 Task: Search "Mark12" in the caches of the organization "Mark56771"
Action: Mouse moved to (1139, 87)
Screenshot: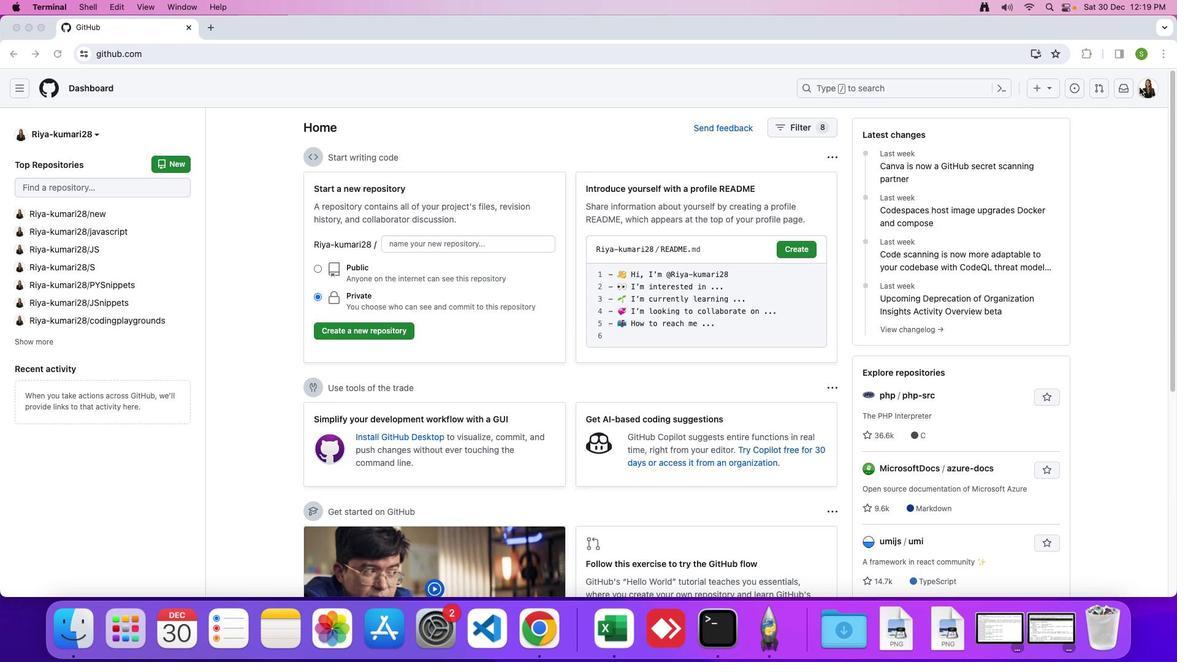 
Action: Mouse pressed left at (1139, 87)
Screenshot: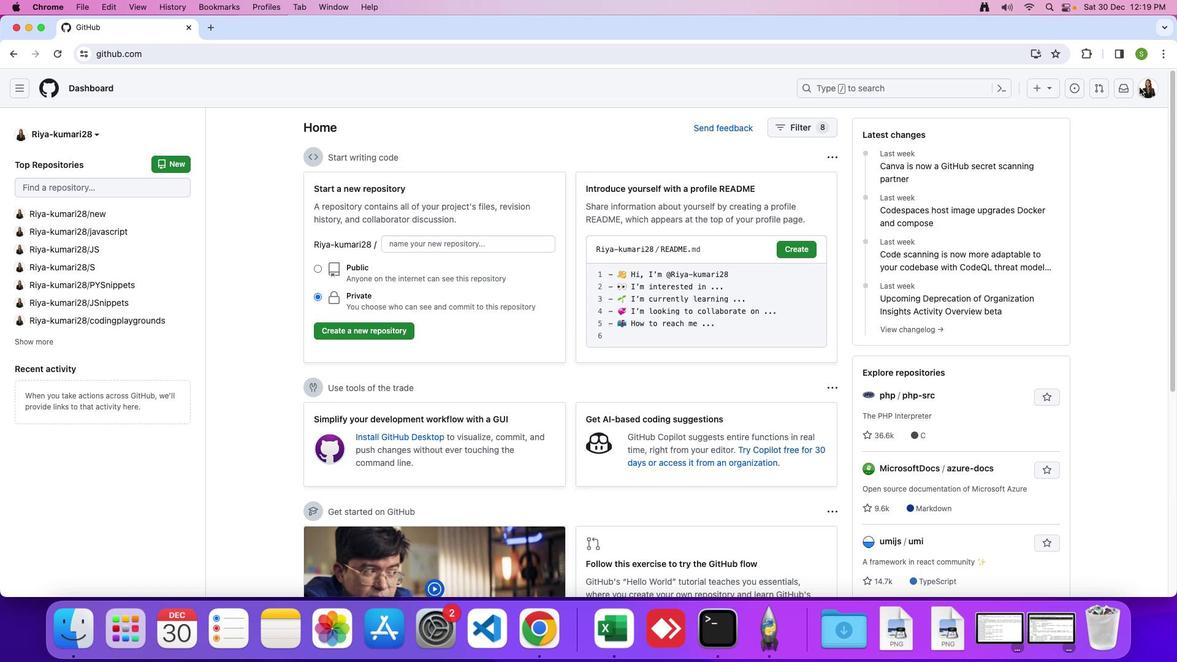 
Action: Mouse moved to (1148, 86)
Screenshot: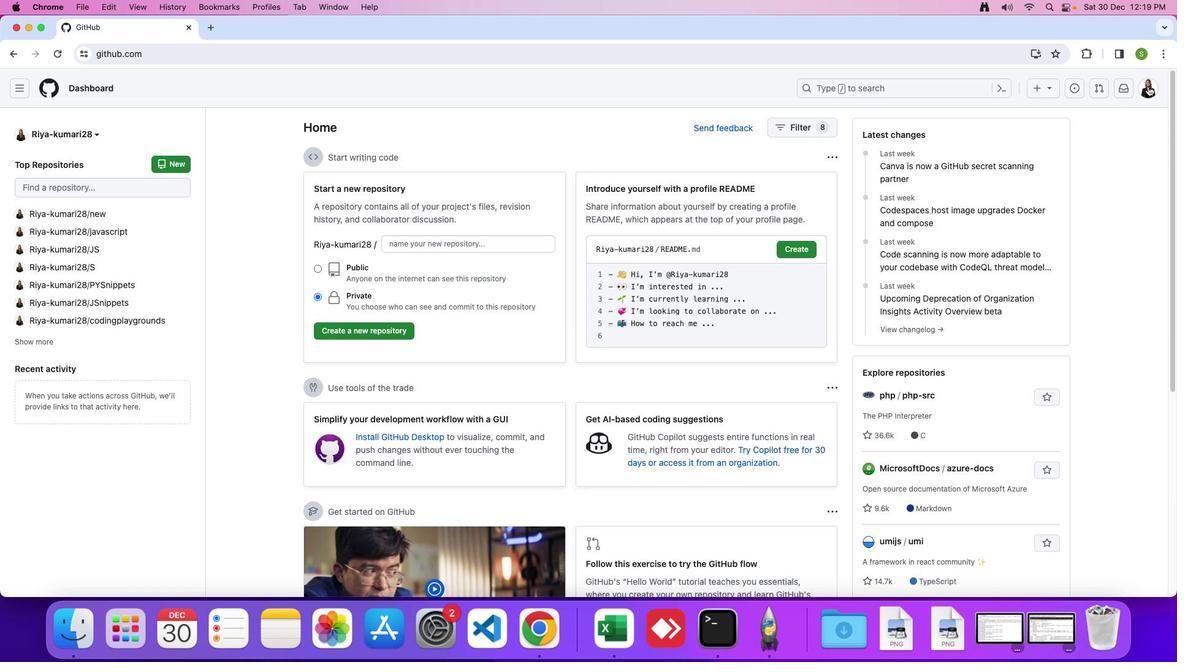 
Action: Mouse pressed left at (1148, 86)
Screenshot: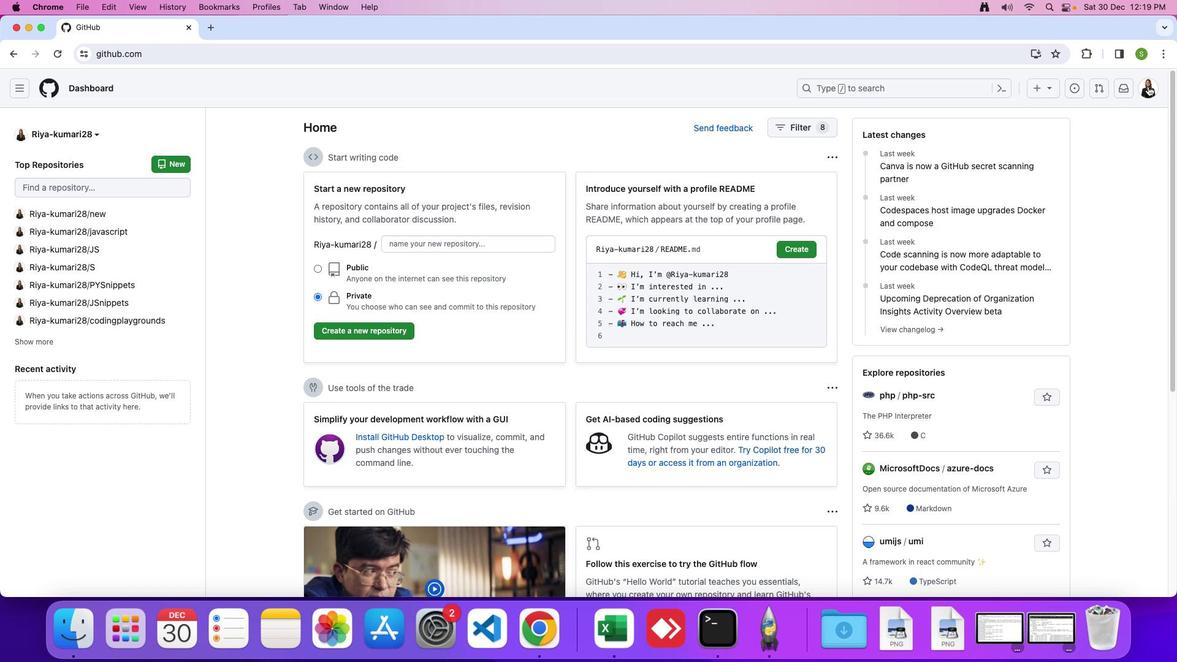 
Action: Mouse moved to (1075, 234)
Screenshot: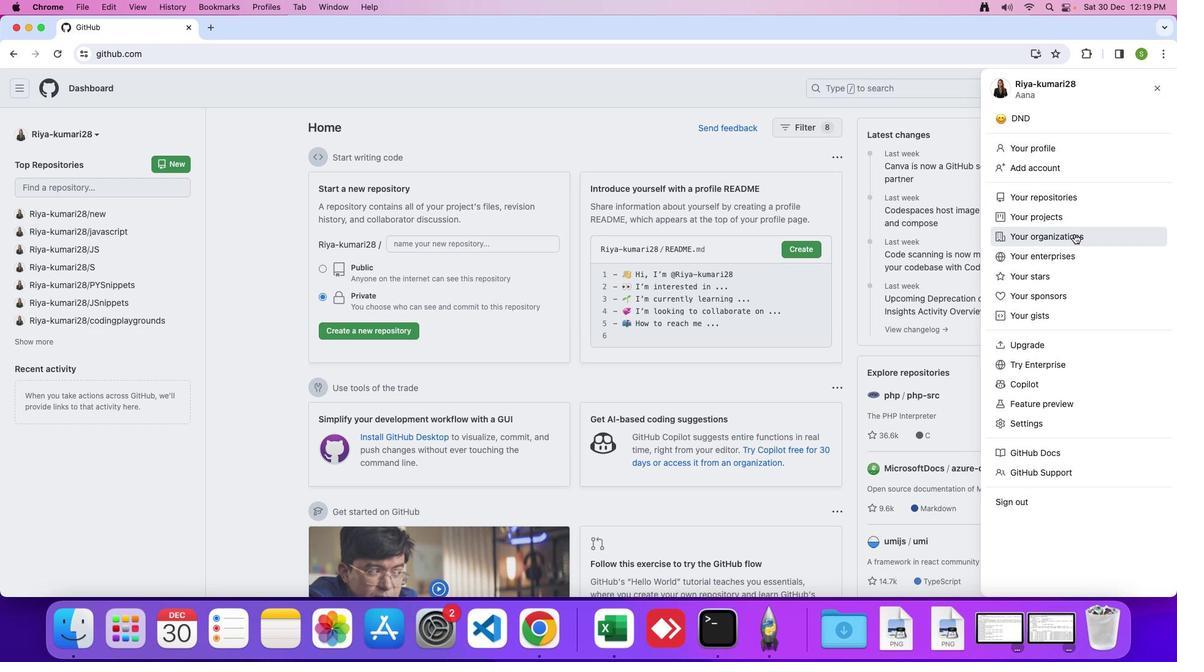 
Action: Mouse pressed left at (1075, 234)
Screenshot: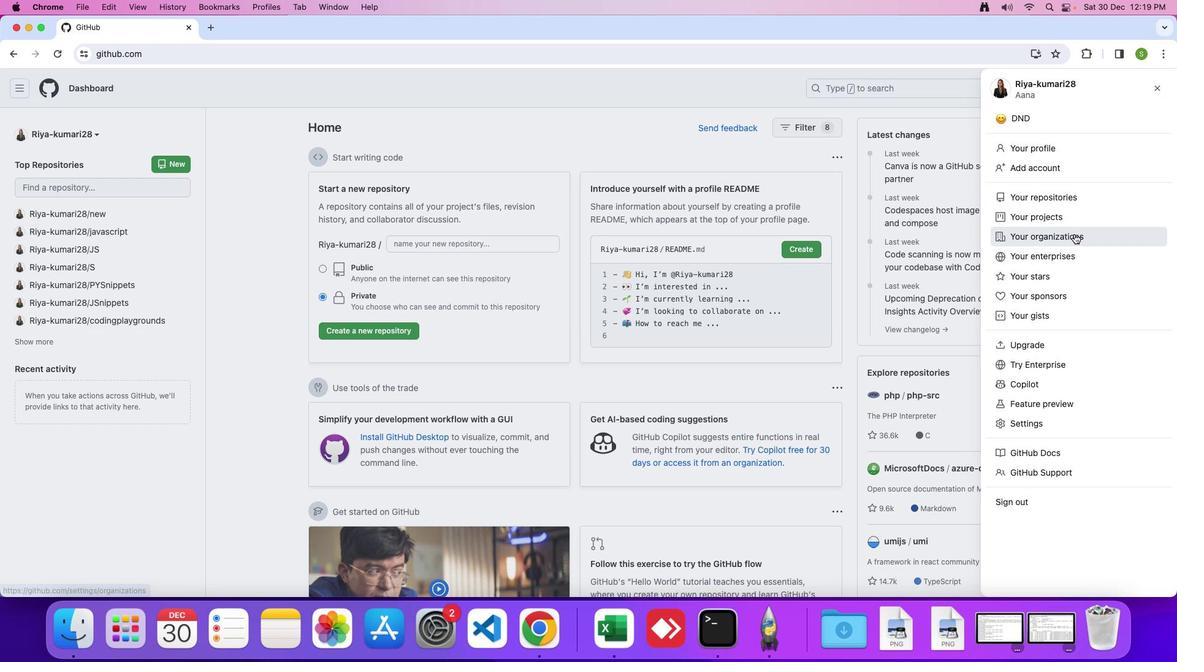
Action: Mouse moved to (889, 256)
Screenshot: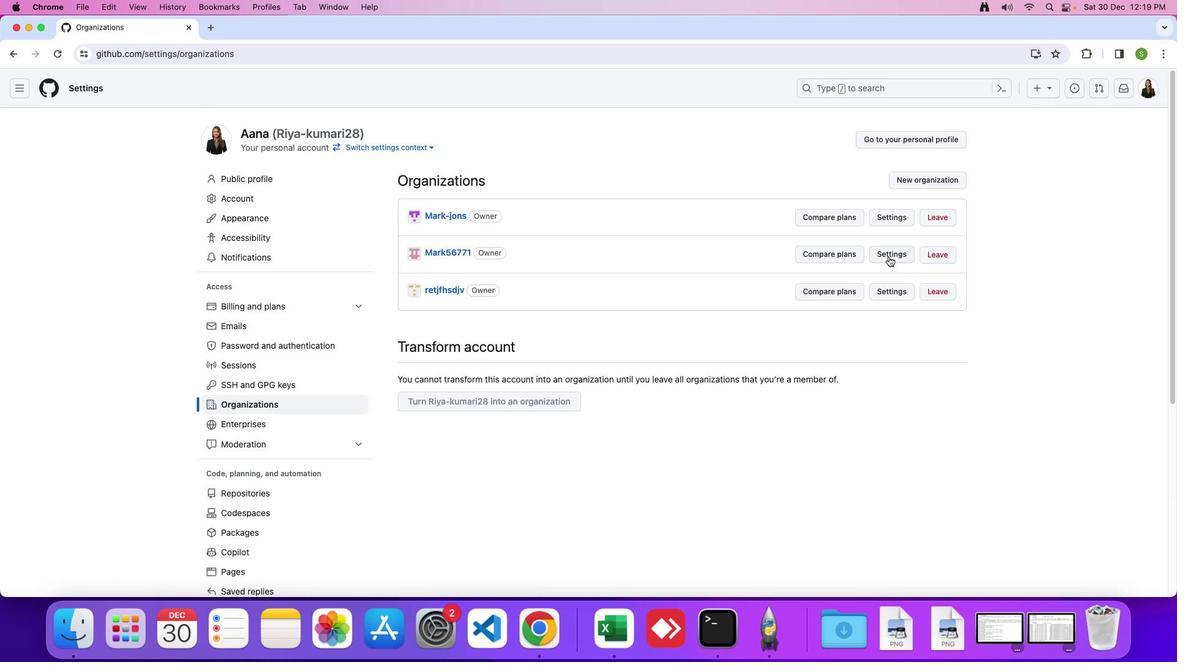 
Action: Mouse pressed left at (889, 256)
Screenshot: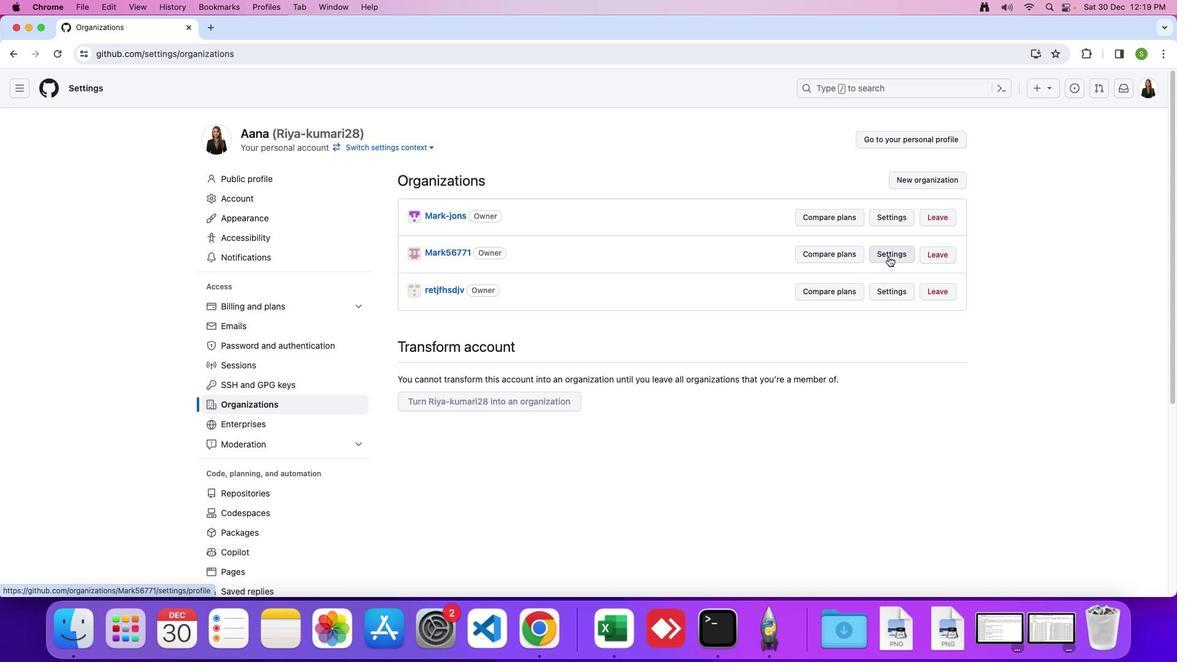 
Action: Mouse moved to (363, 432)
Screenshot: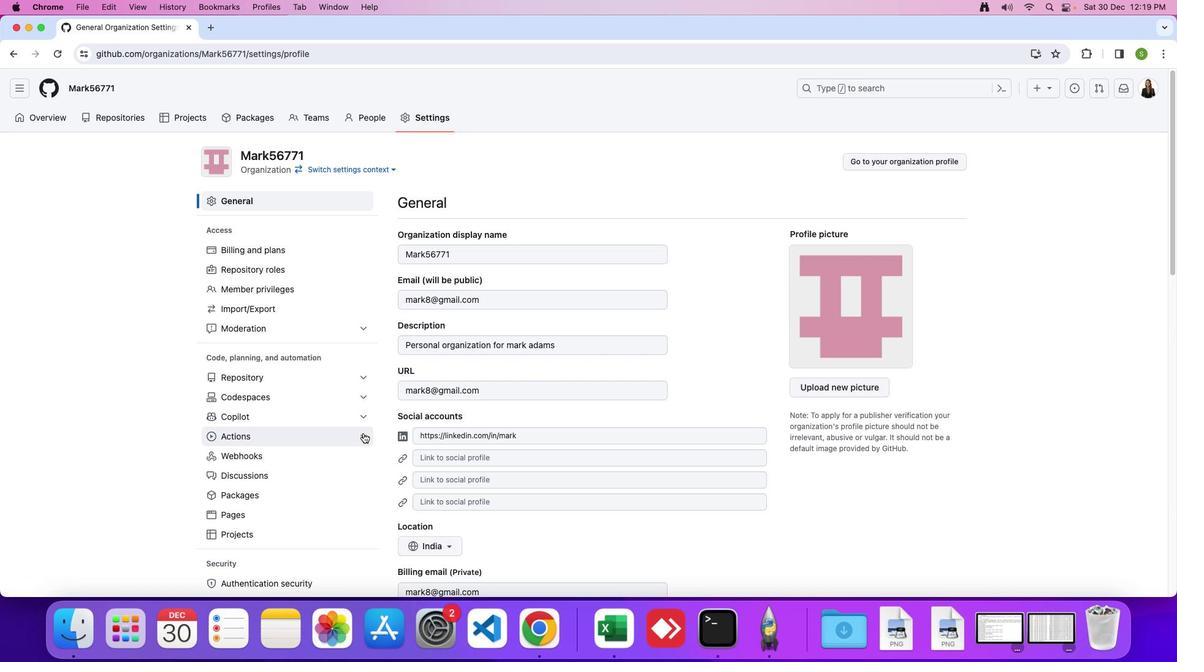 
Action: Mouse pressed left at (363, 432)
Screenshot: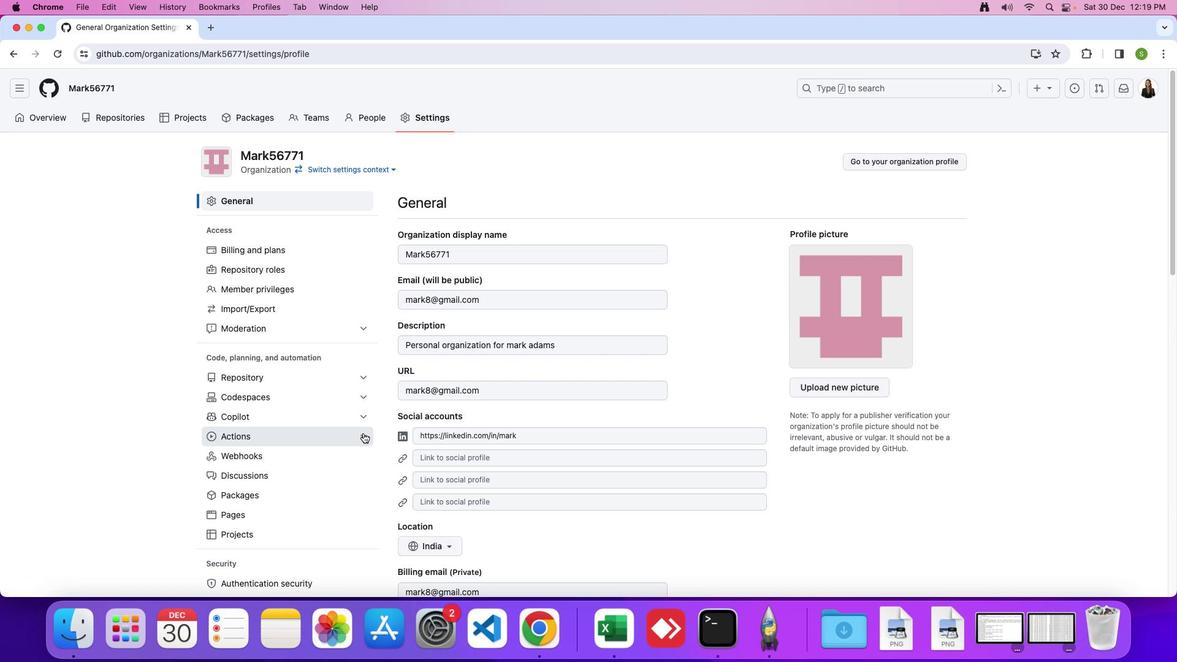 
Action: Mouse moved to (307, 509)
Screenshot: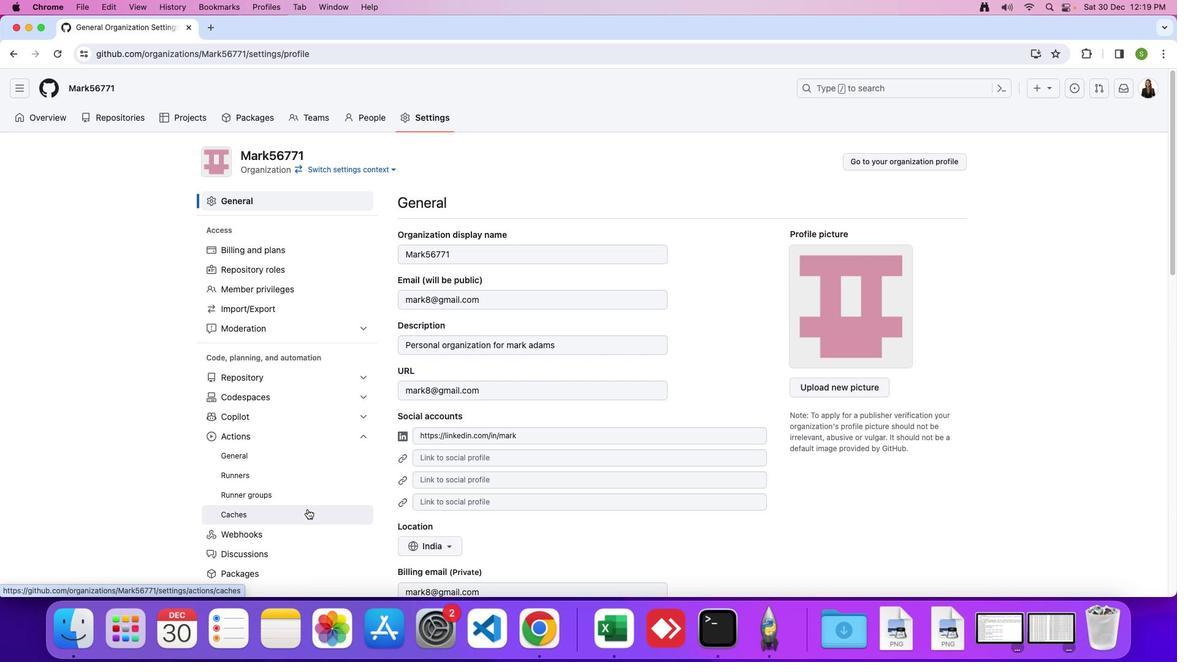 
Action: Mouse pressed left at (307, 509)
Screenshot: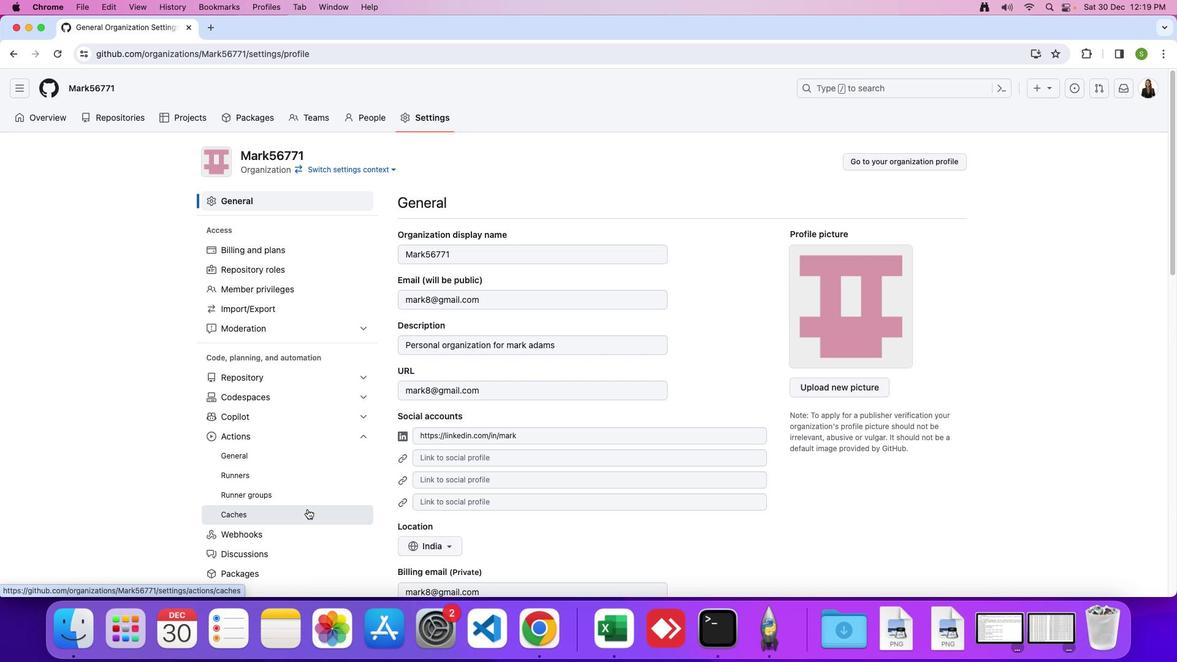 
Action: Mouse moved to (567, 276)
Screenshot: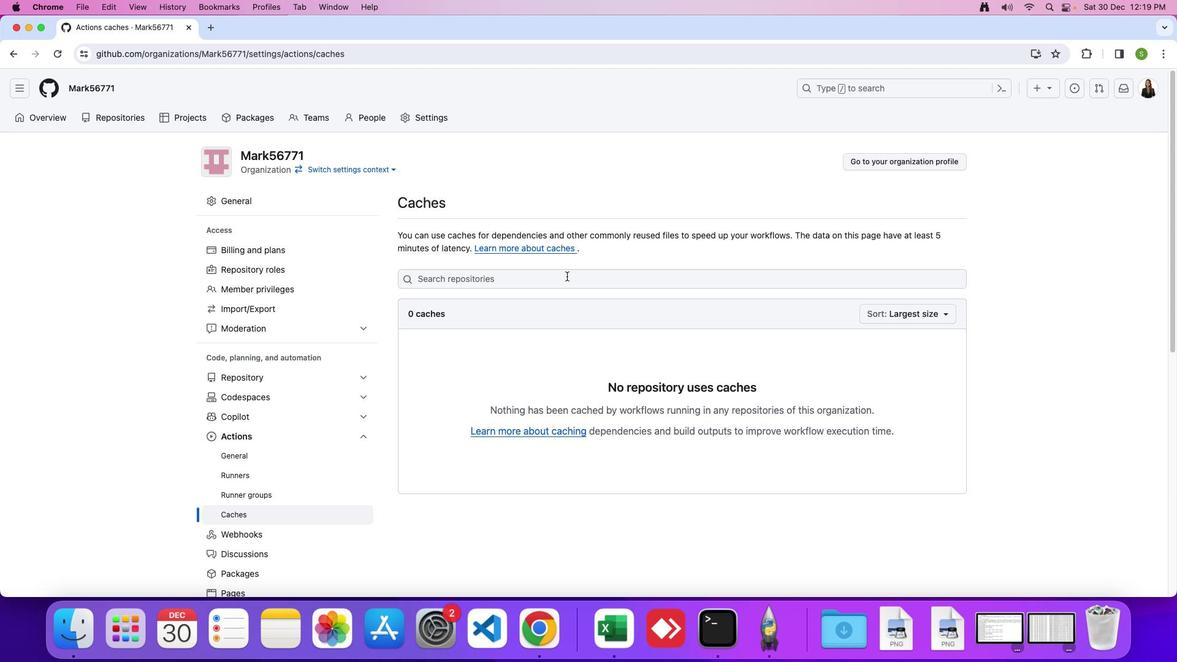 
Action: Mouse pressed left at (567, 276)
Screenshot: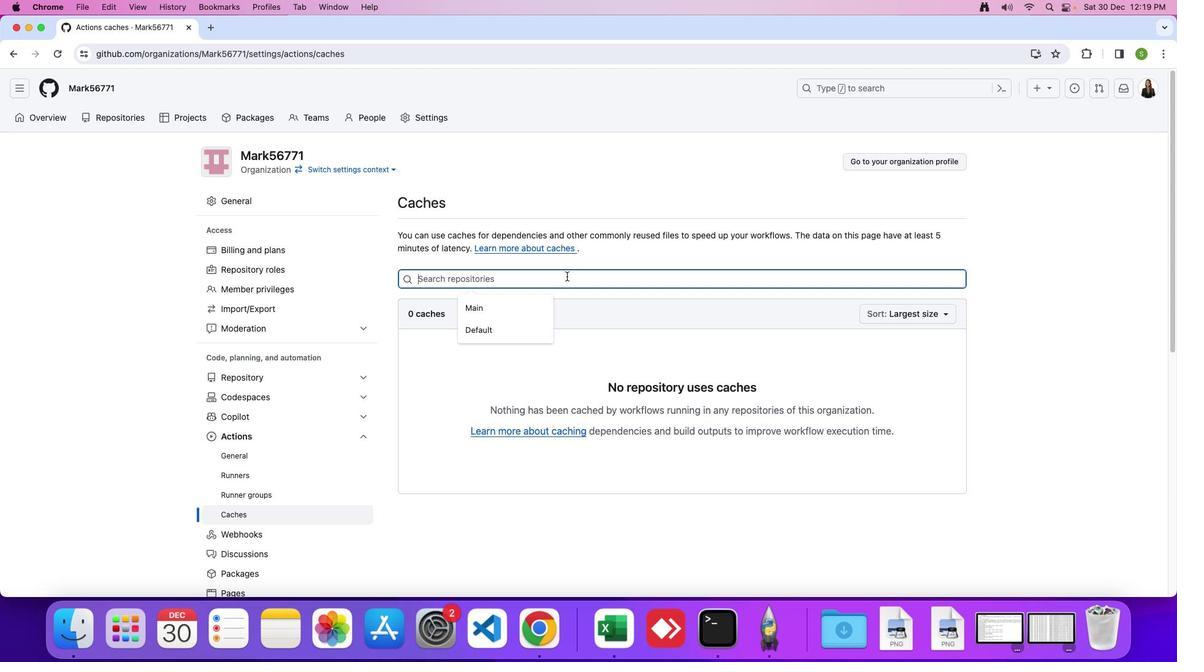 
Action: Mouse moved to (566, 277)
Screenshot: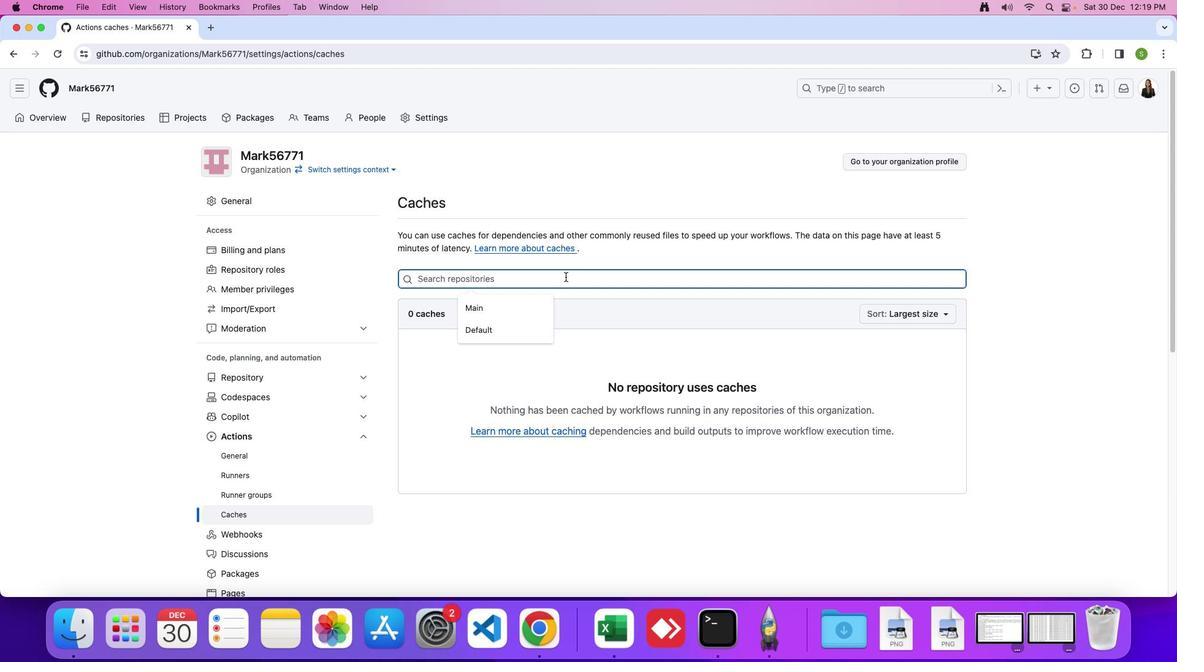 
Action: Key pressed 'M'Key.caps_lock'a''r''k''1''2'Key.enter
Screenshot: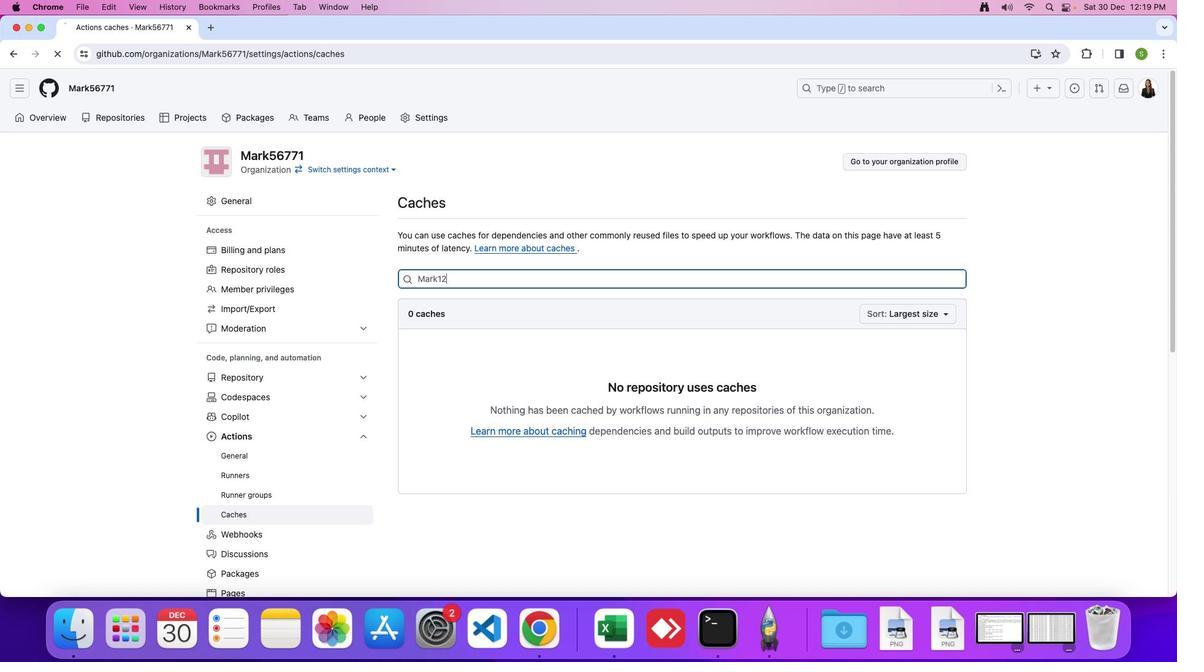 
